 Task: Use the formula "CHISQ.INV.RT" in spreadsheet "Project protfolio".
Action: Mouse moved to (691, 103)
Screenshot: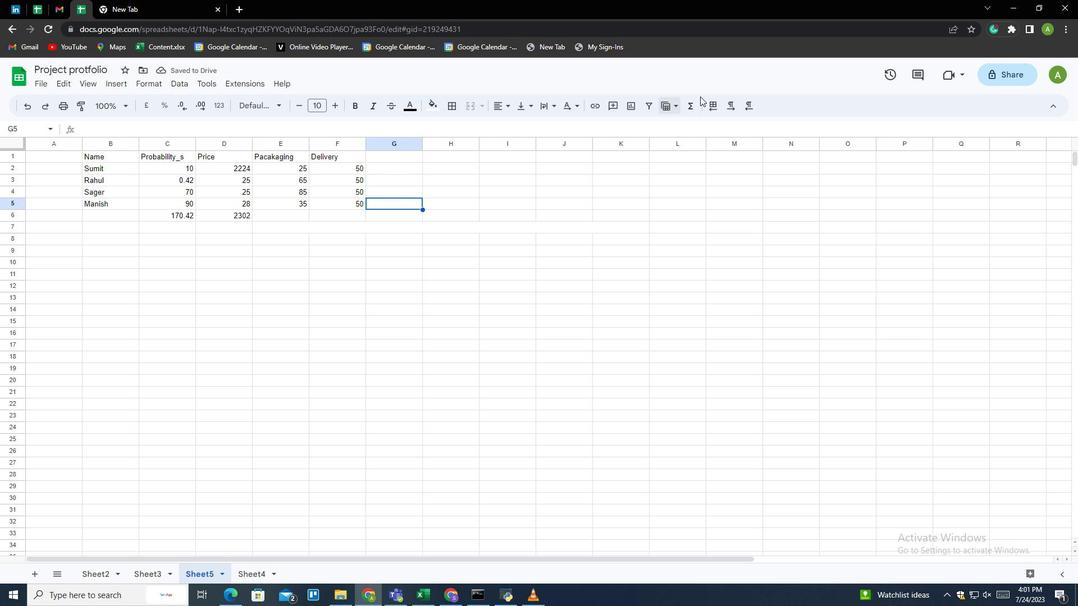 
Action: Mouse pressed left at (691, 103)
Screenshot: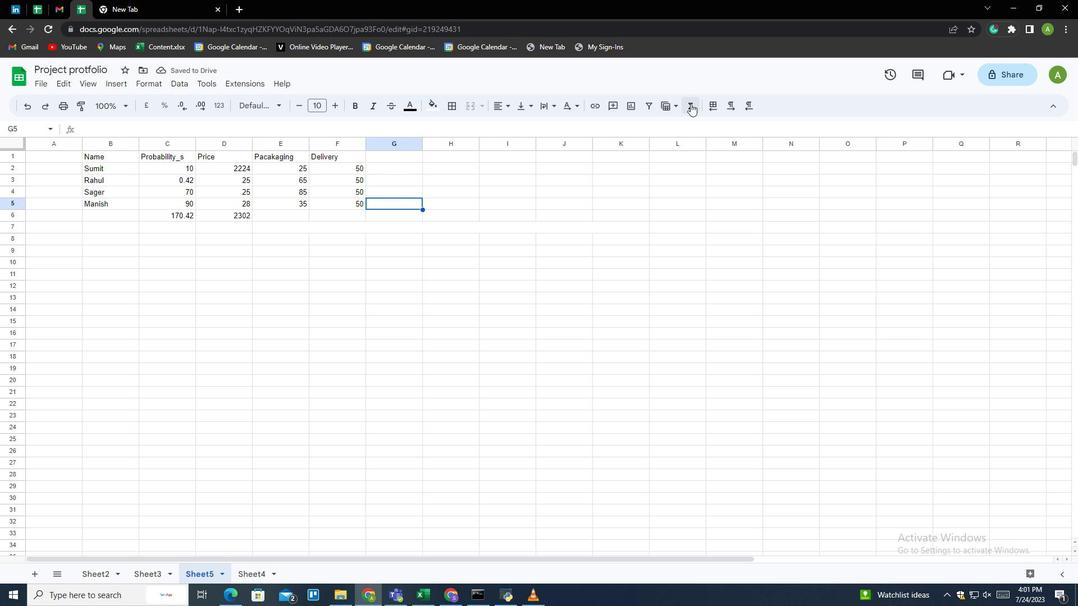 
Action: Mouse moved to (708, 223)
Screenshot: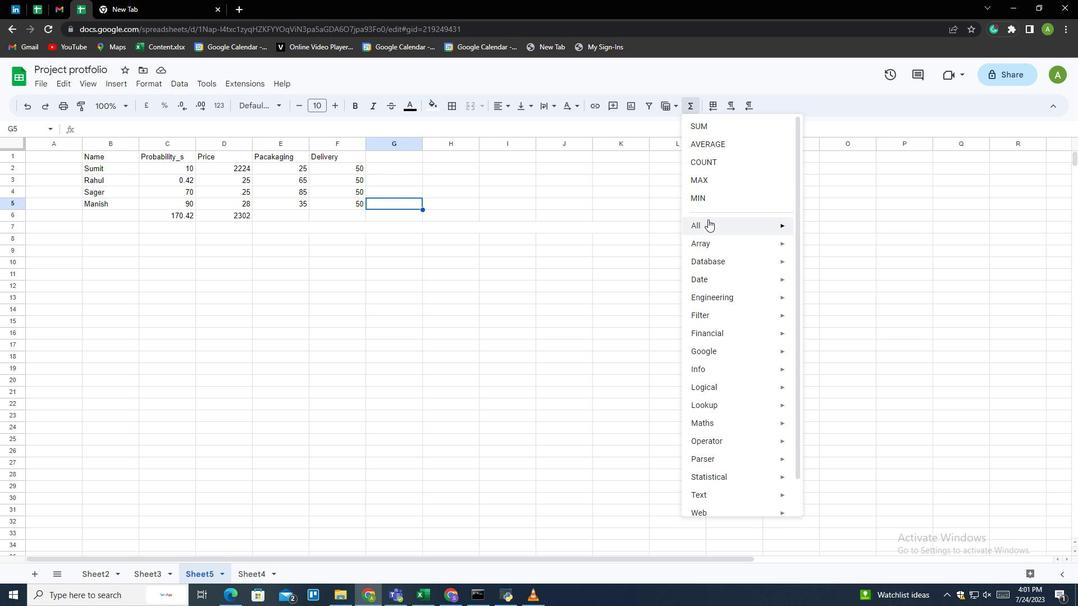 
Action: Mouse pressed left at (708, 223)
Screenshot: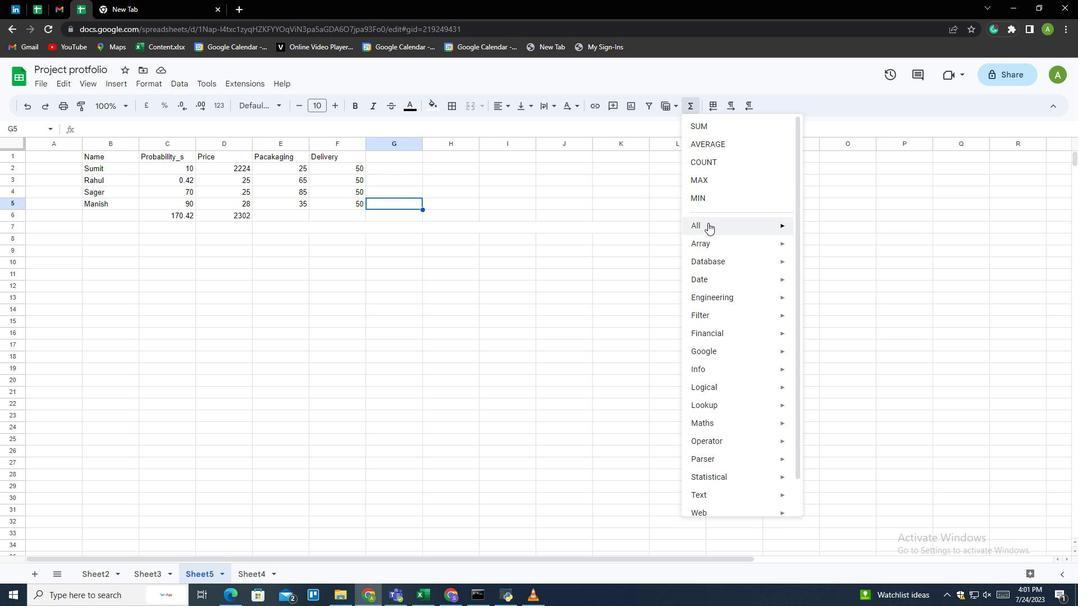 
Action: Mouse moved to (834, 302)
Screenshot: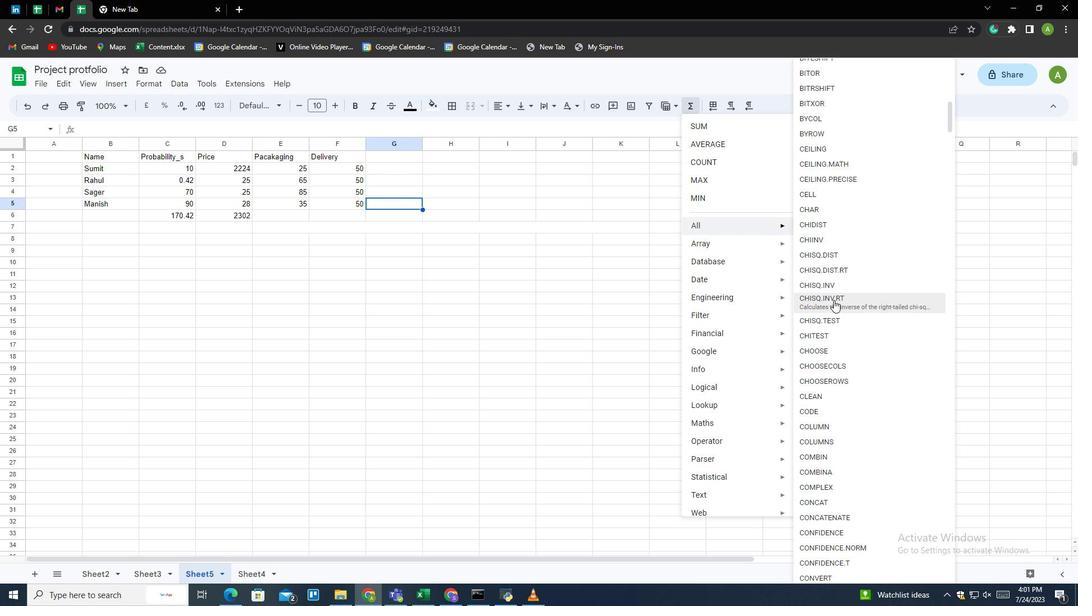 
Action: Mouse pressed left at (834, 302)
Screenshot: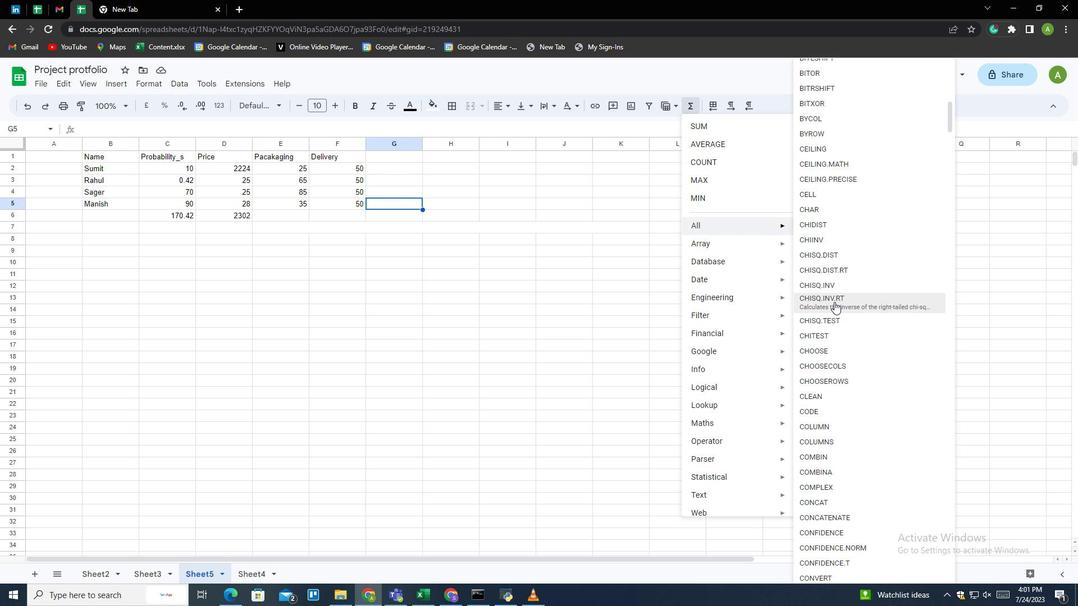 
Action: Mouse moved to (185, 183)
Screenshot: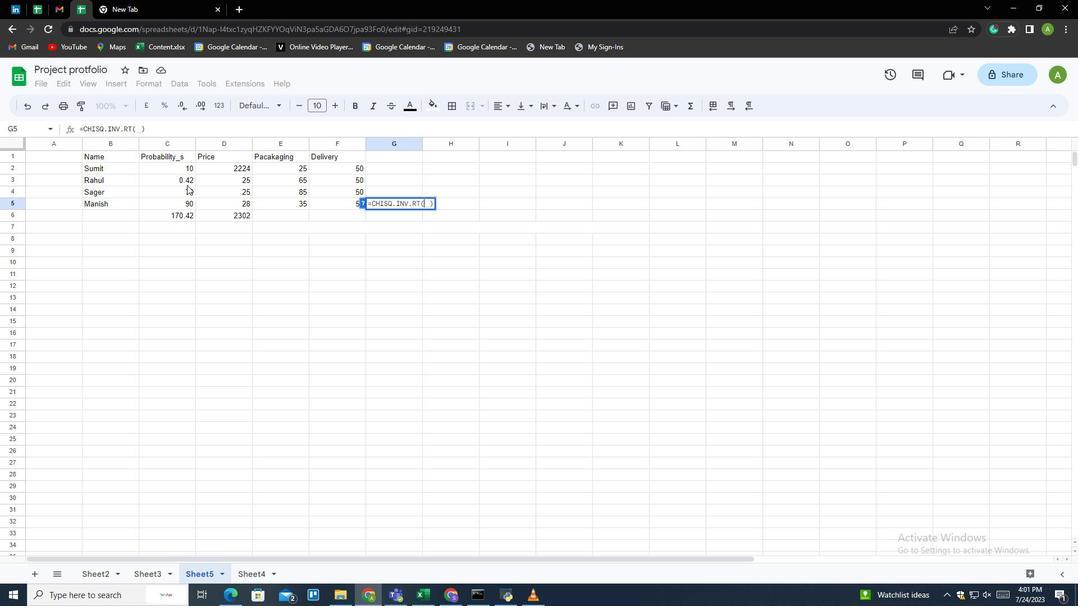 
Action: Mouse pressed left at (185, 183)
Screenshot: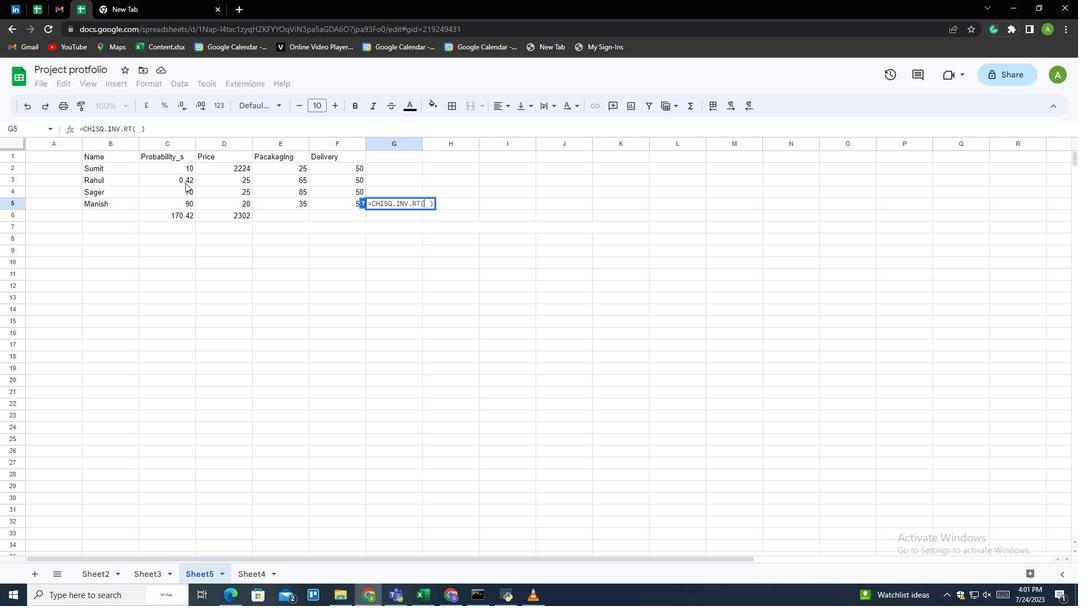 
Action: Mouse moved to (223, 179)
Screenshot: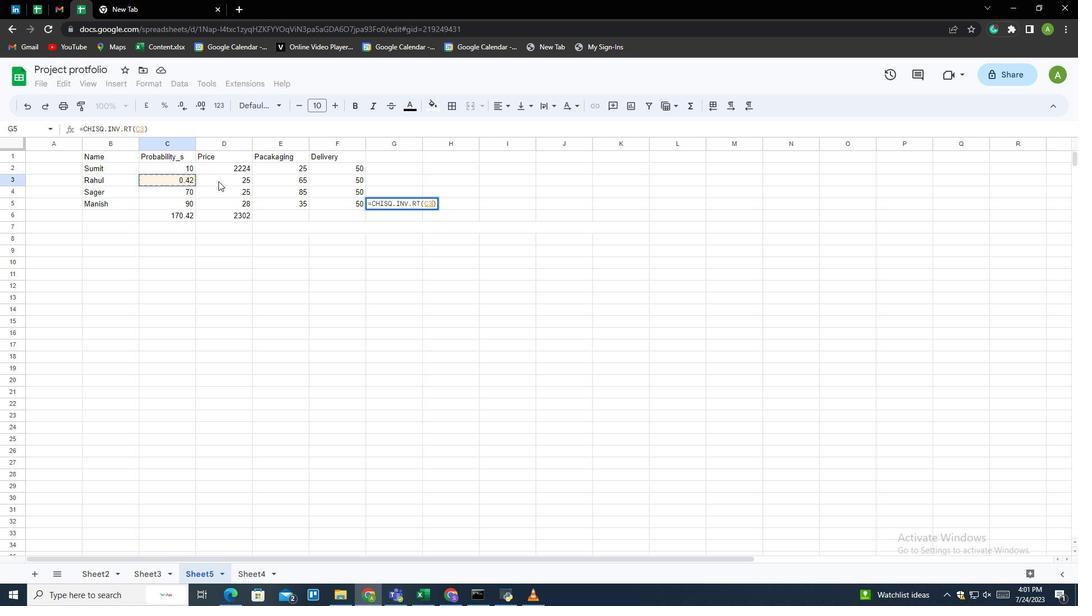 
Action: Mouse pressed left at (223, 179)
Screenshot: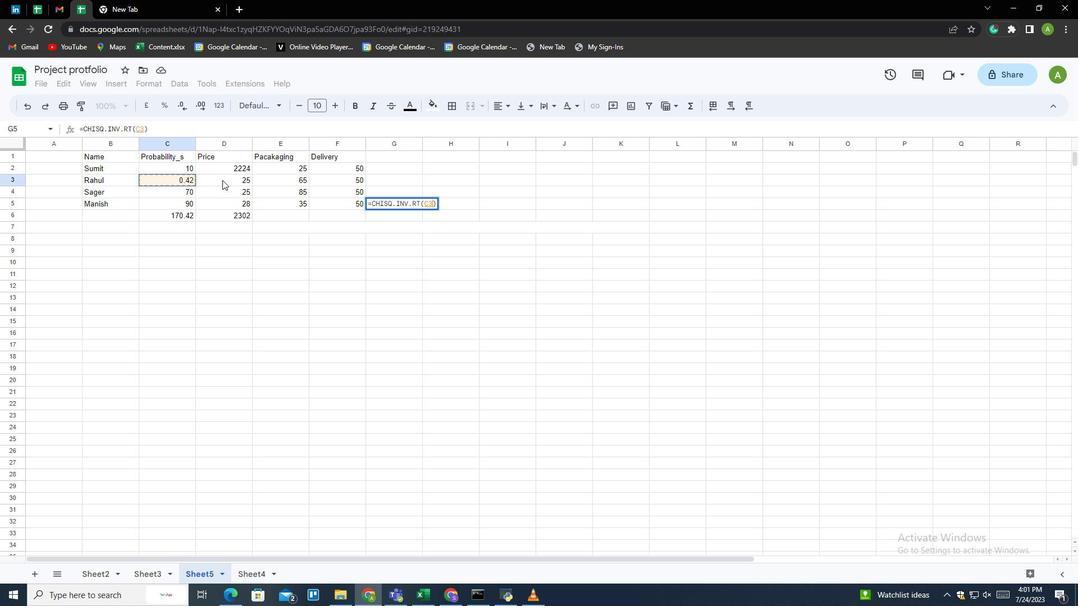 
Action: Mouse moved to (256, 183)
Screenshot: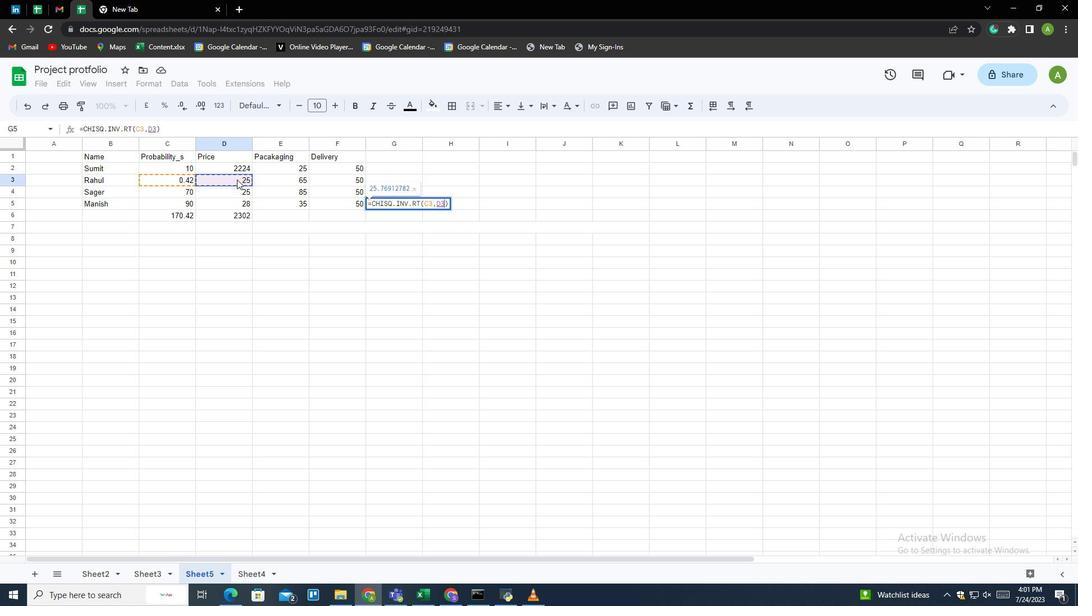 
Action: Key pressed <Key.enter>
Screenshot: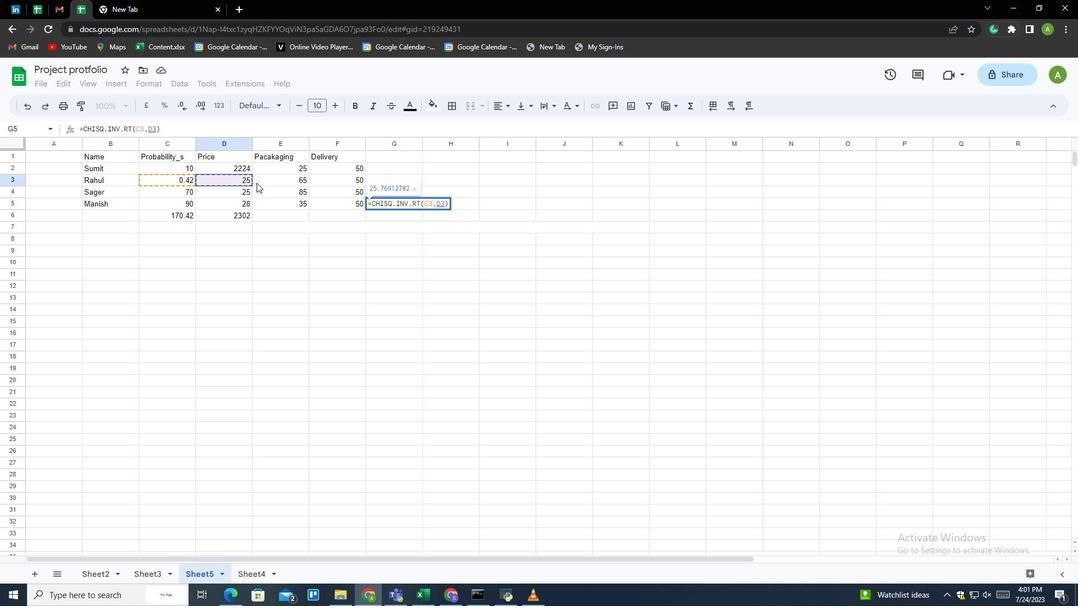 
Action: Mouse moved to (375, 271)
Screenshot: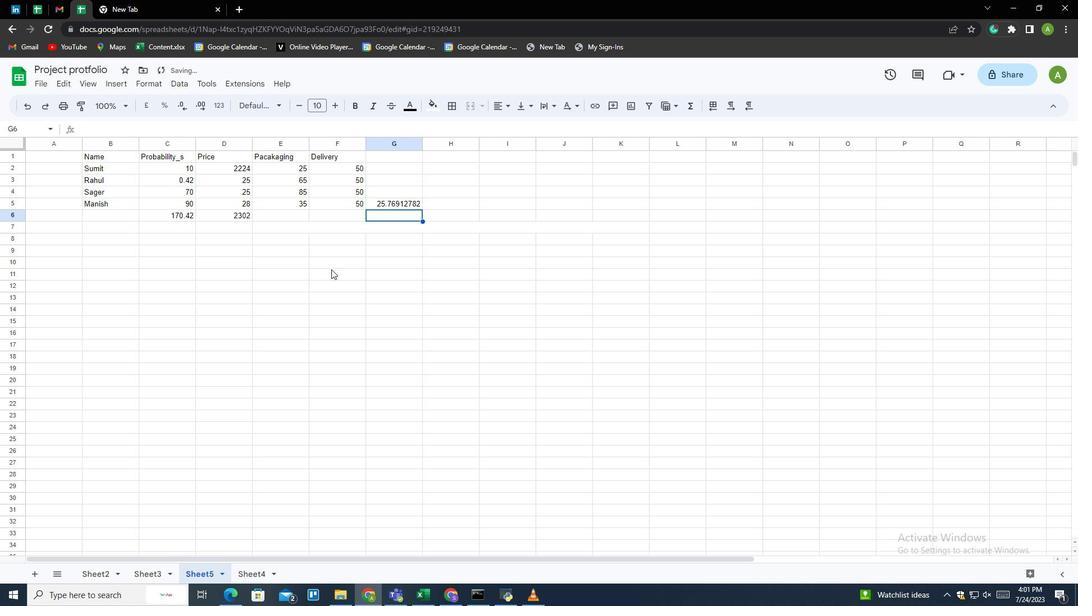 
